 Task: Look for products from Organic Valley only.
Action: Mouse moved to (15, 73)
Screenshot: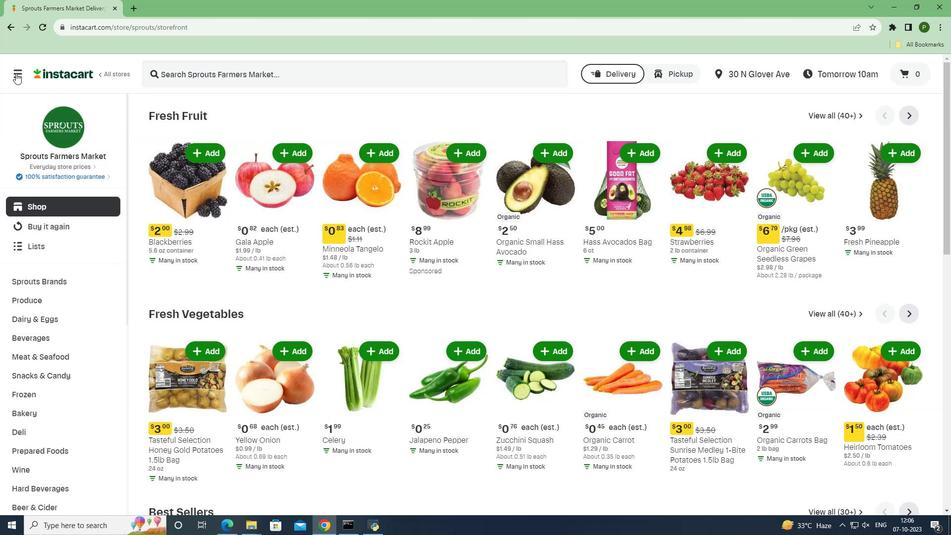 
Action: Mouse pressed left at (15, 73)
Screenshot: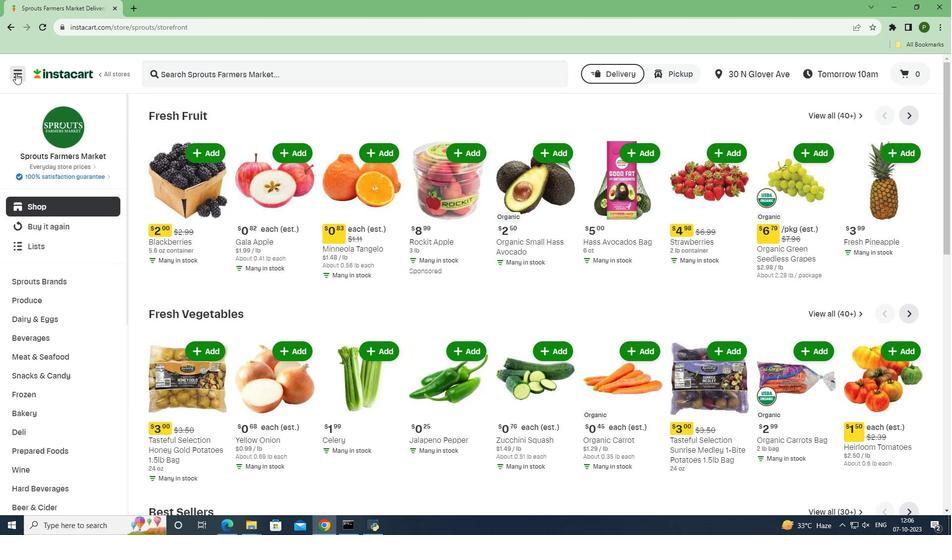 
Action: Mouse moved to (31, 259)
Screenshot: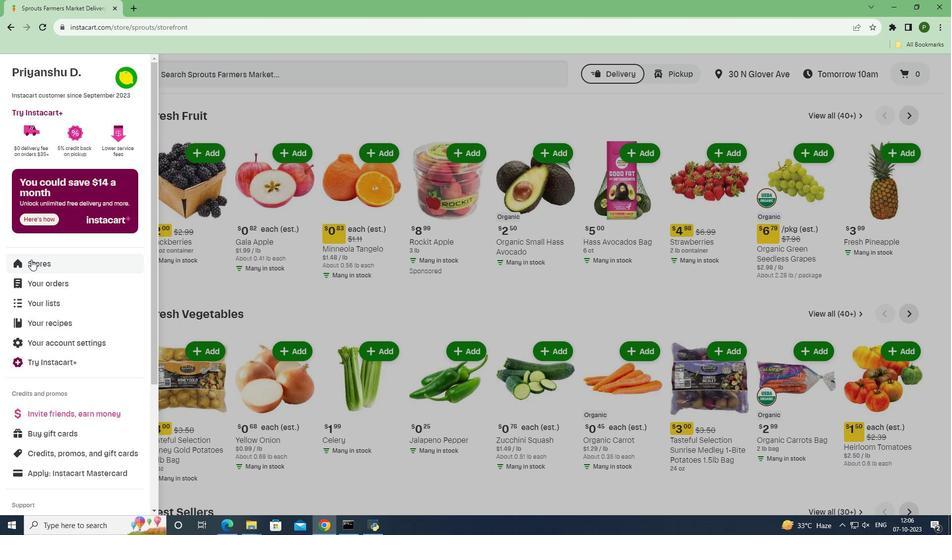 
Action: Mouse pressed left at (31, 259)
Screenshot: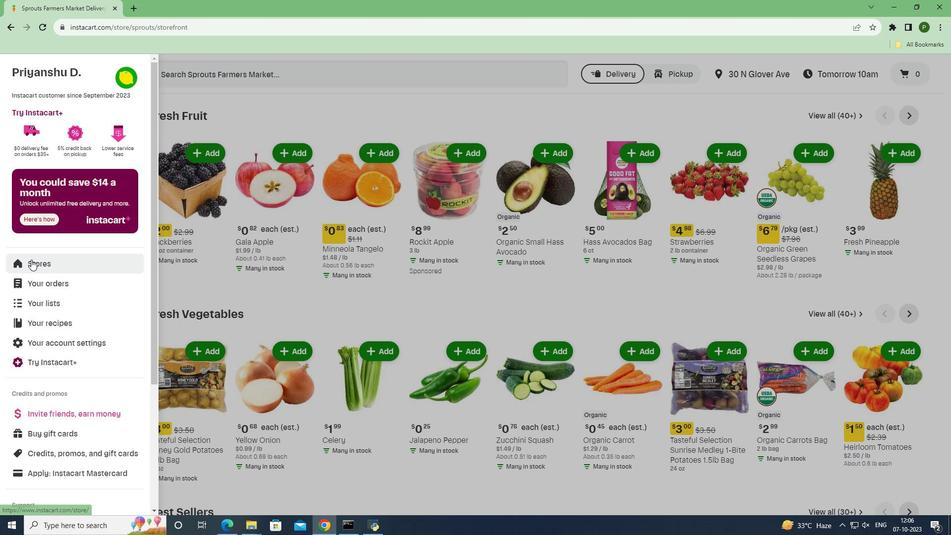 
Action: Mouse moved to (241, 117)
Screenshot: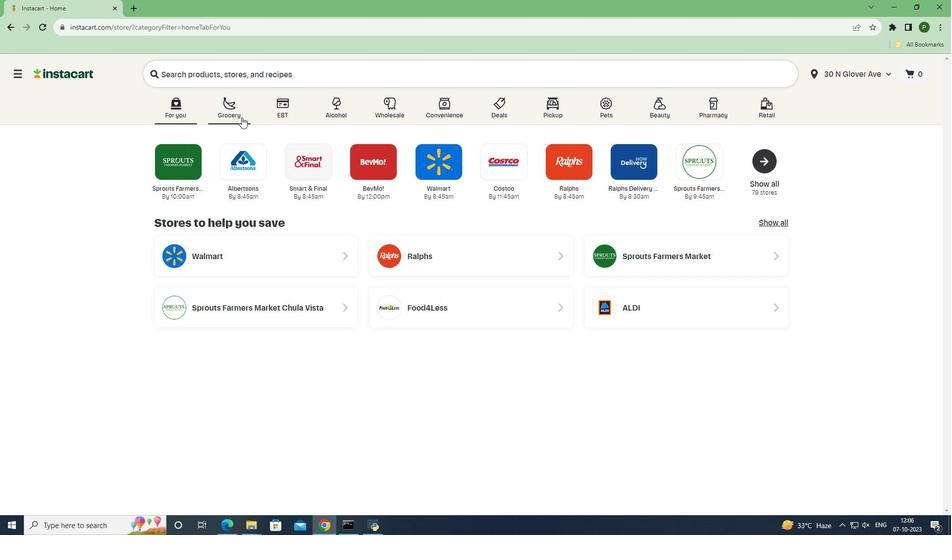 
Action: Mouse pressed left at (241, 117)
Screenshot: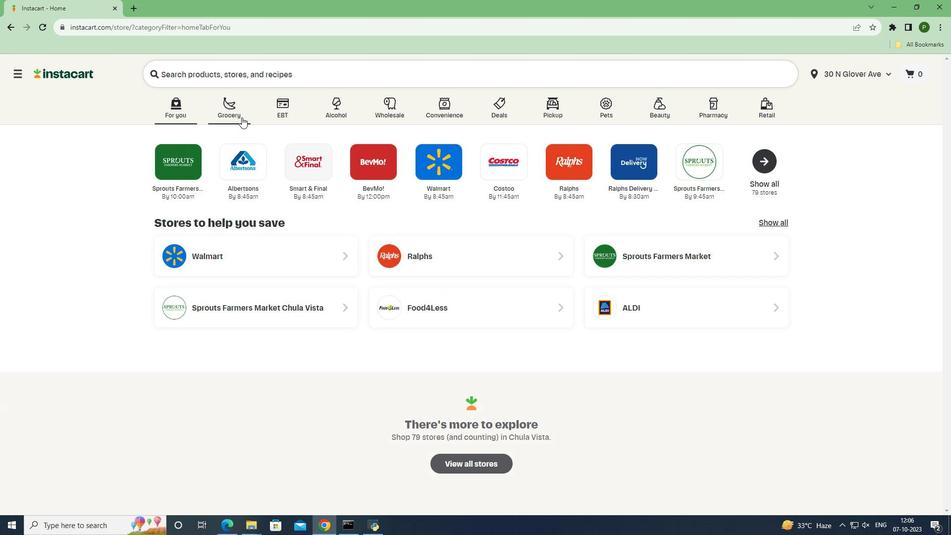 
Action: Mouse moved to (403, 223)
Screenshot: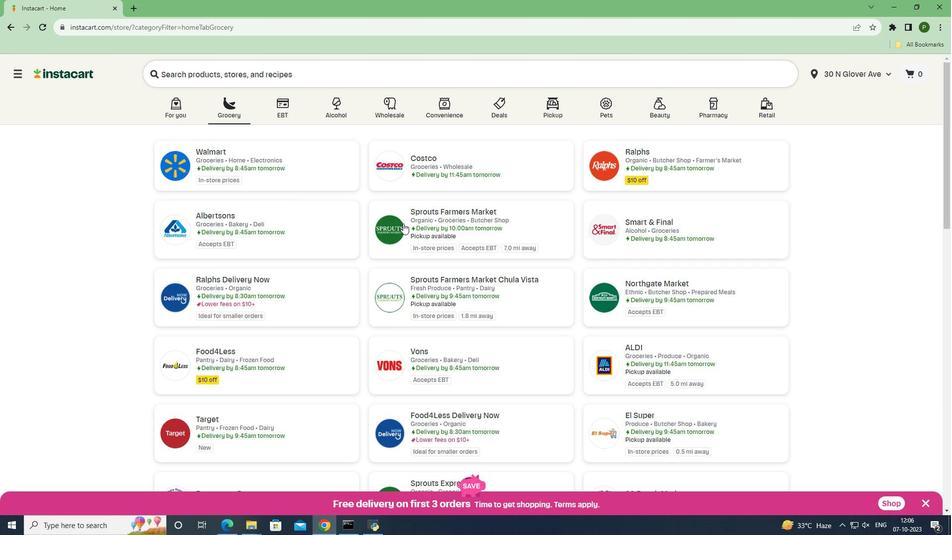 
Action: Mouse pressed left at (403, 223)
Screenshot: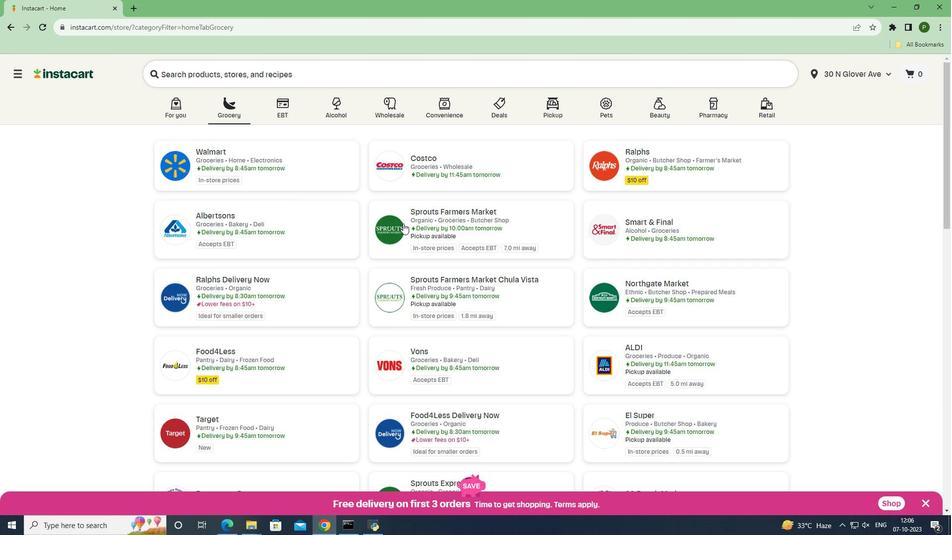 
Action: Mouse moved to (72, 321)
Screenshot: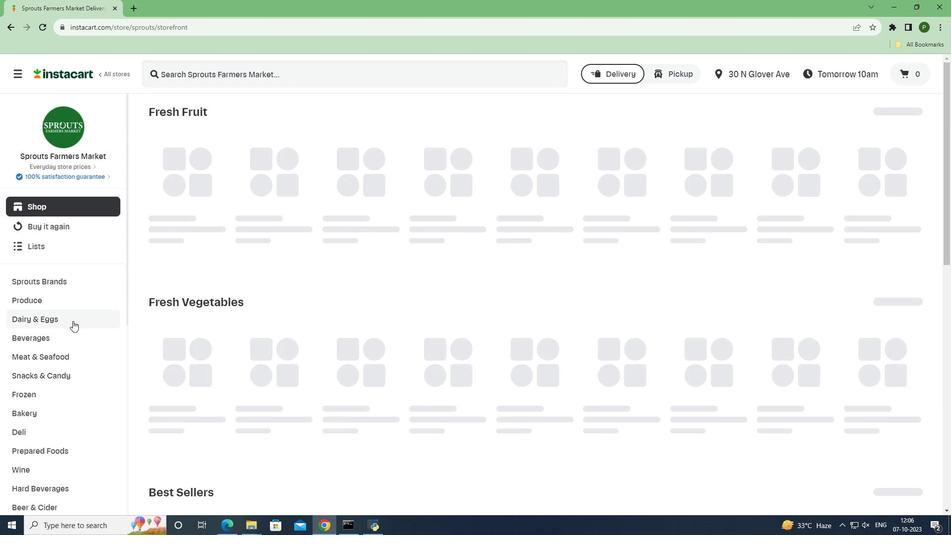 
Action: Mouse pressed left at (72, 321)
Screenshot: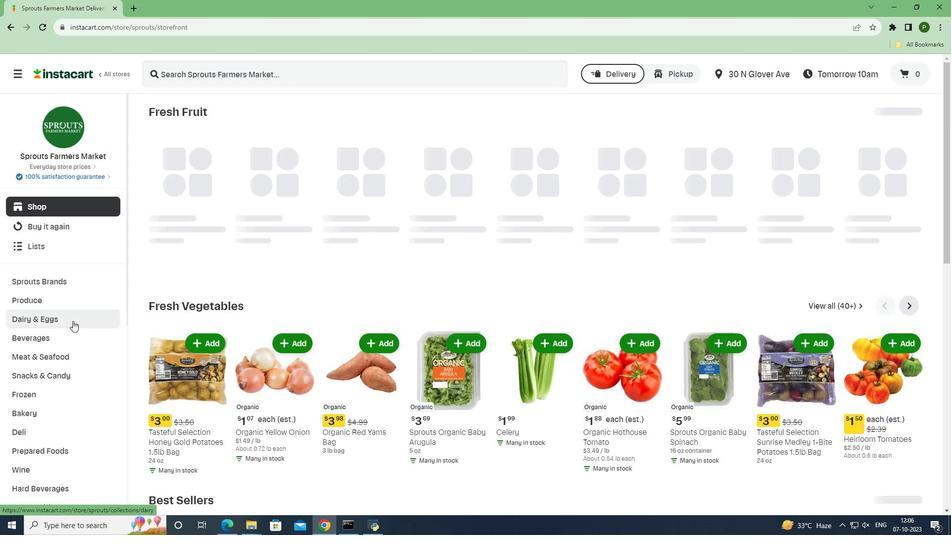 
Action: Mouse moved to (63, 376)
Screenshot: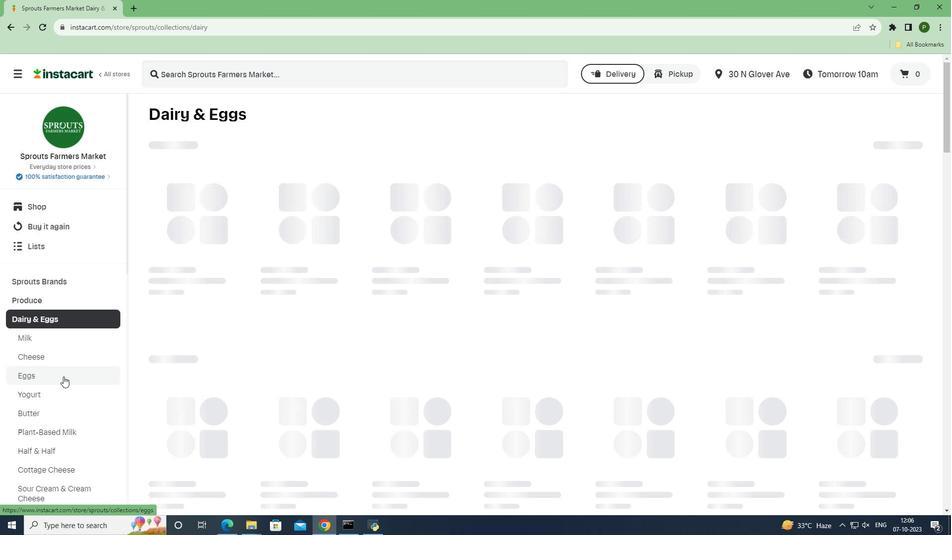 
Action: Mouse pressed left at (63, 376)
Screenshot: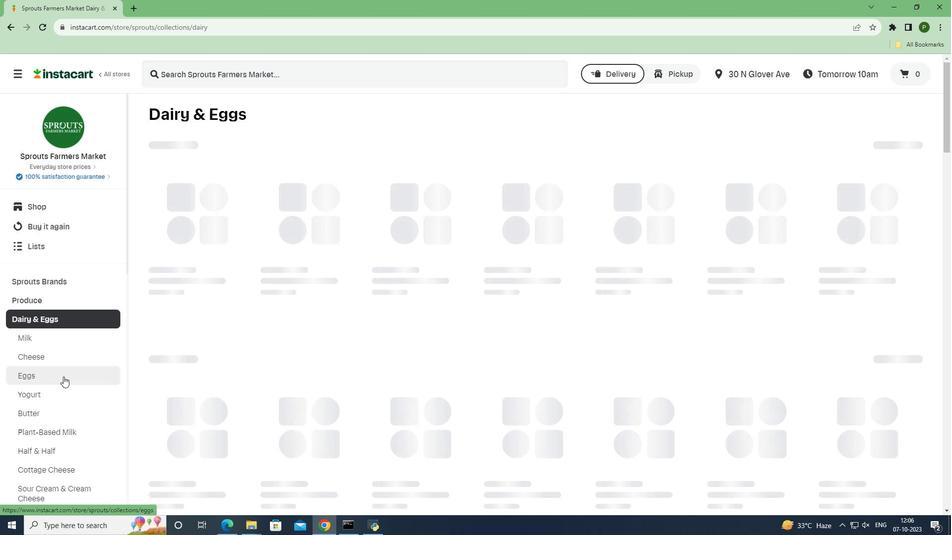 
Action: Mouse moved to (311, 152)
Screenshot: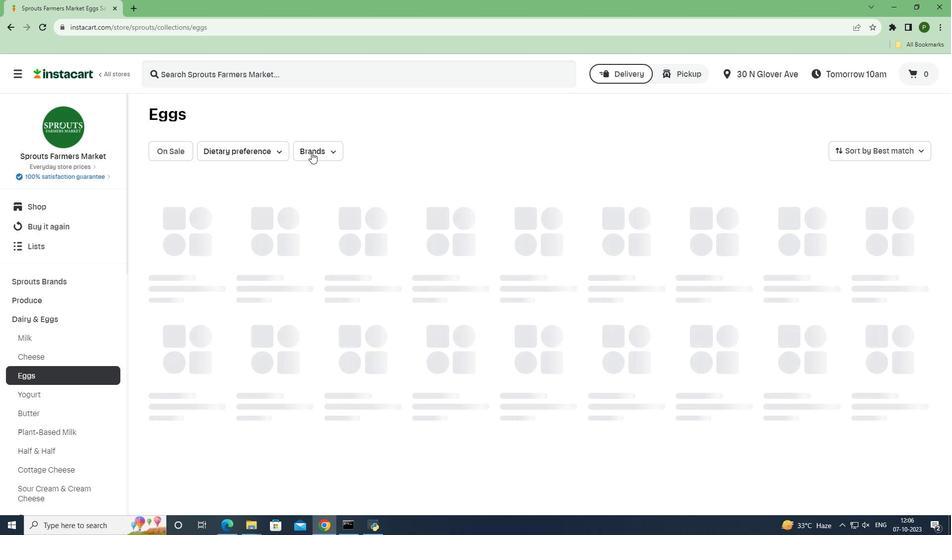 
Action: Mouse pressed left at (311, 152)
Screenshot: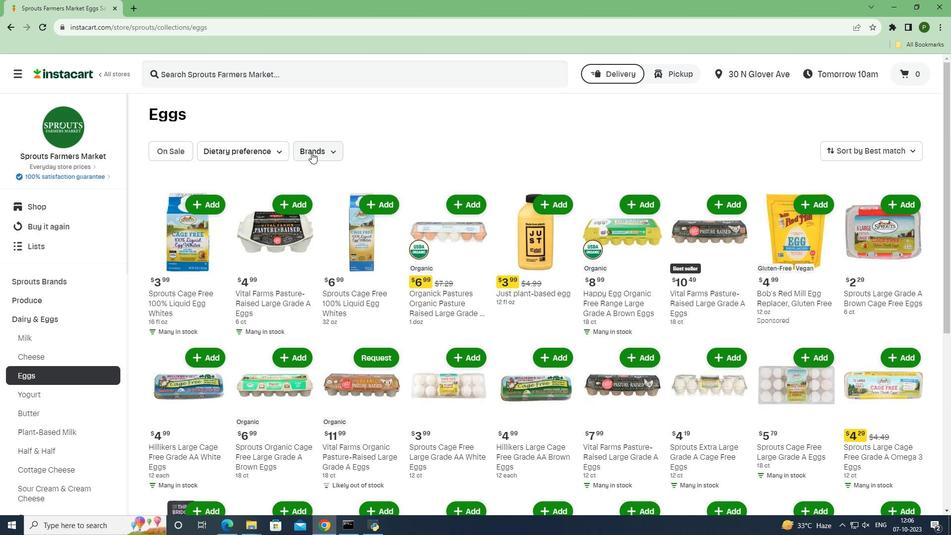 
Action: Mouse moved to (332, 299)
Screenshot: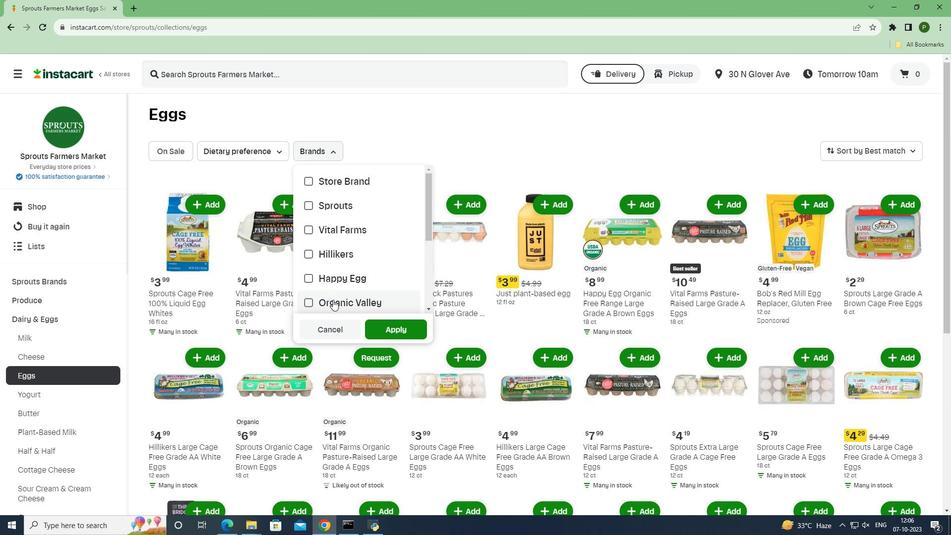 
Action: Mouse pressed left at (332, 299)
Screenshot: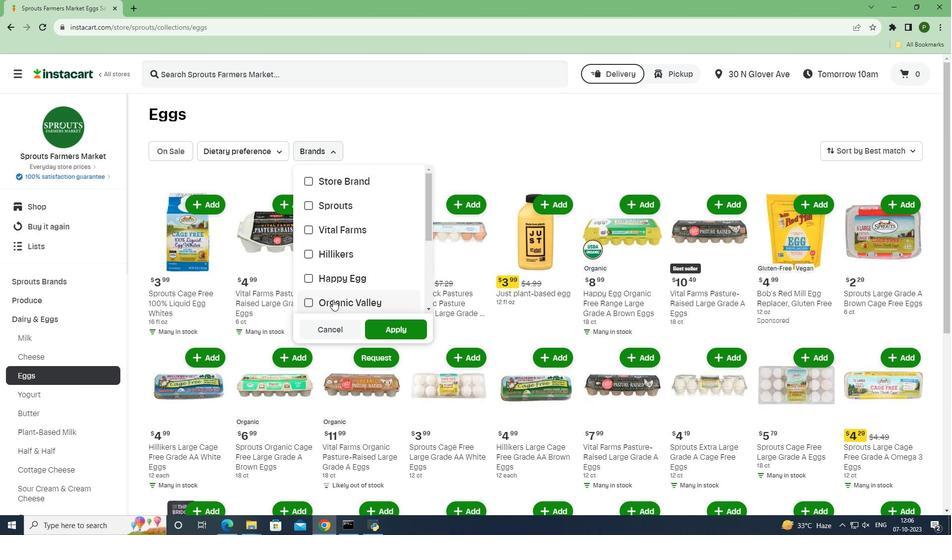
Action: Mouse moved to (394, 324)
Screenshot: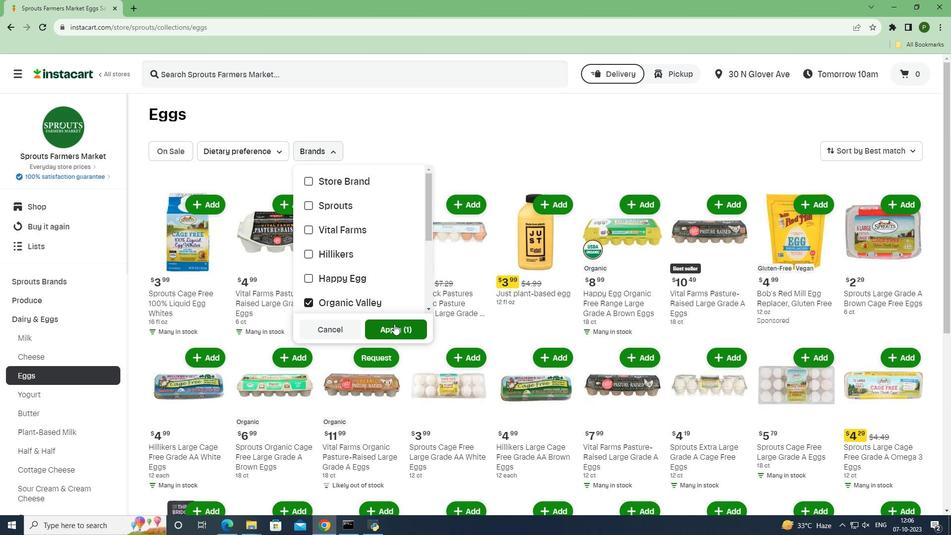 
Action: Mouse pressed left at (394, 324)
Screenshot: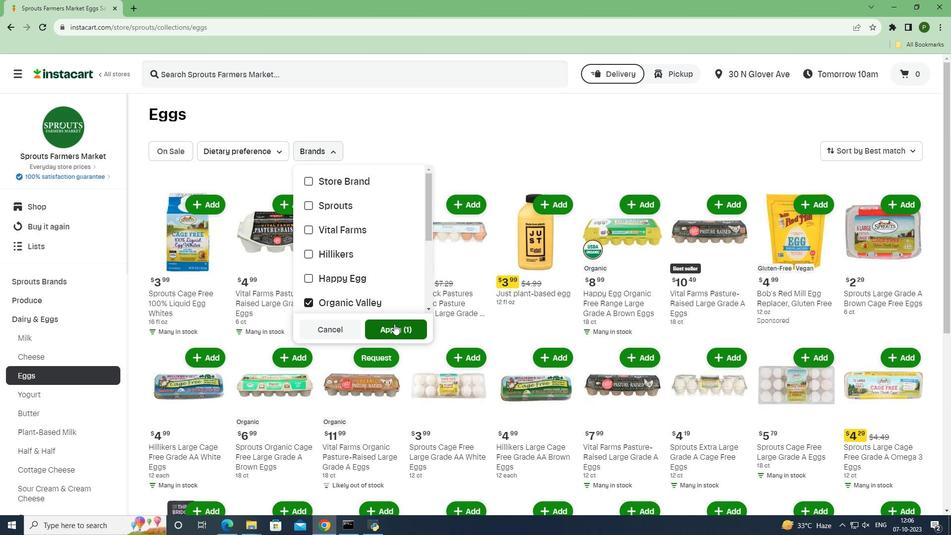 
Action: Mouse moved to (435, 298)
Screenshot: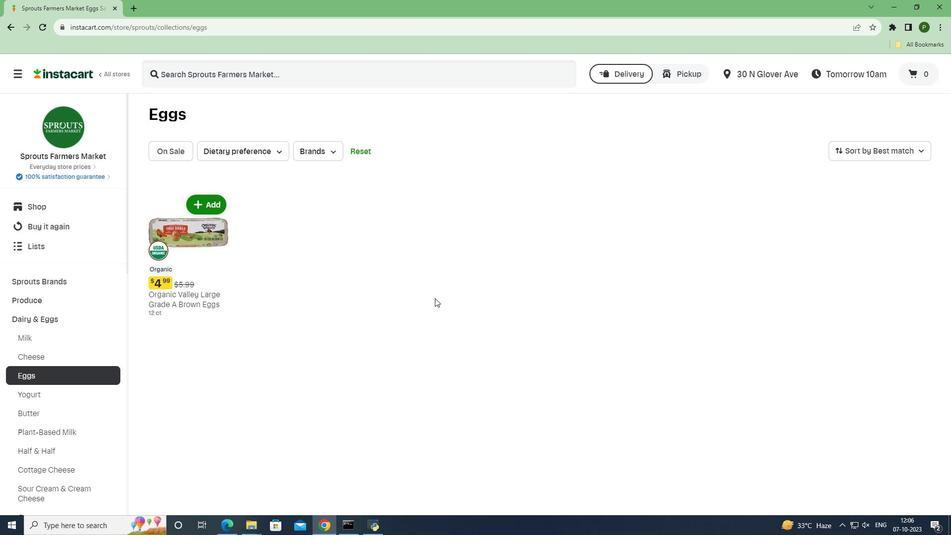 
